 Task: Create List Payments in Board Website Conversion Rate Optimization to Workspace Enterprise Resource Planning
Action: Mouse moved to (84, 450)
Screenshot: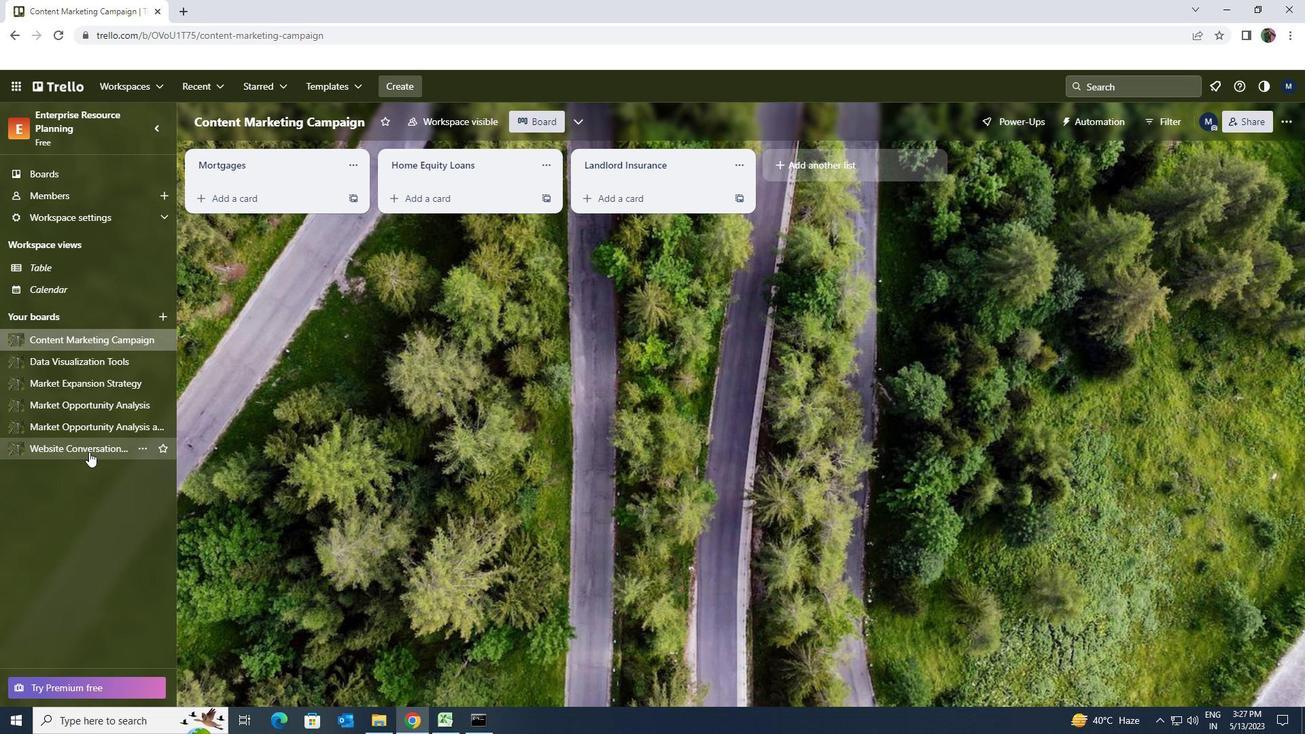 
Action: Mouse pressed left at (84, 450)
Screenshot: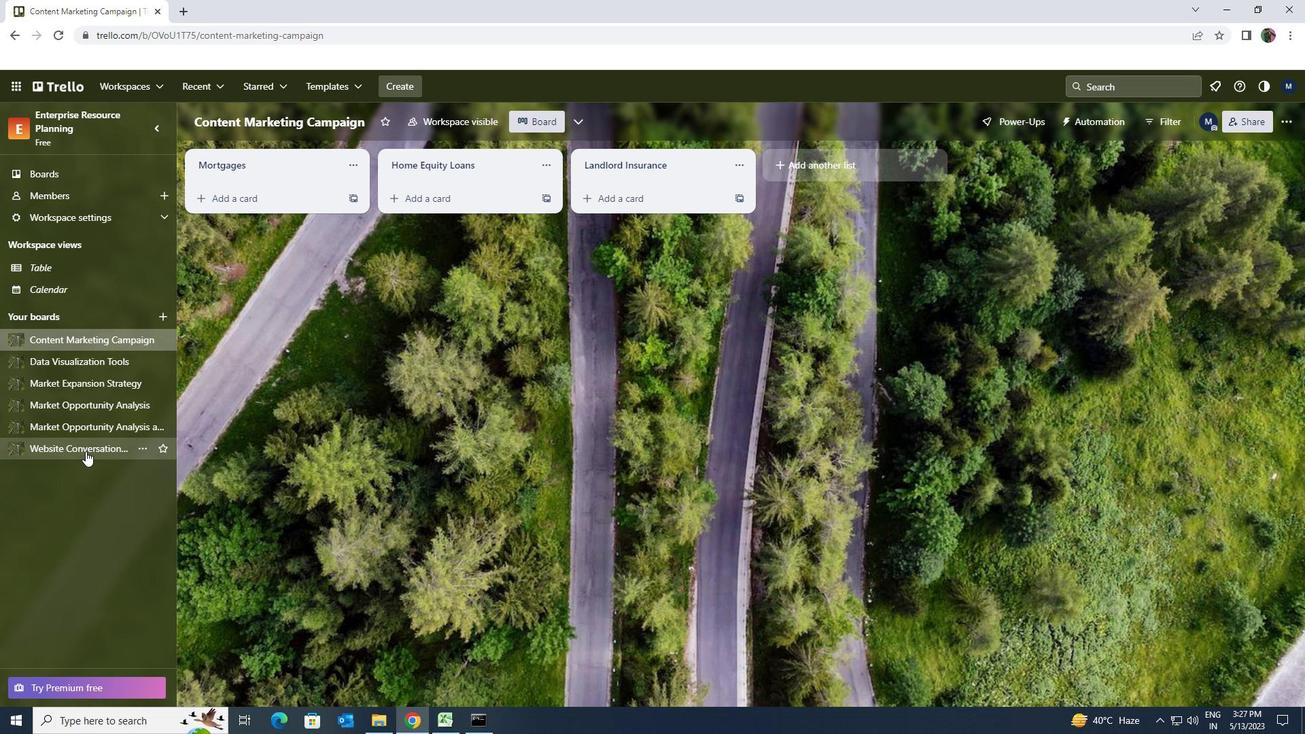 
Action: Mouse moved to (618, 164)
Screenshot: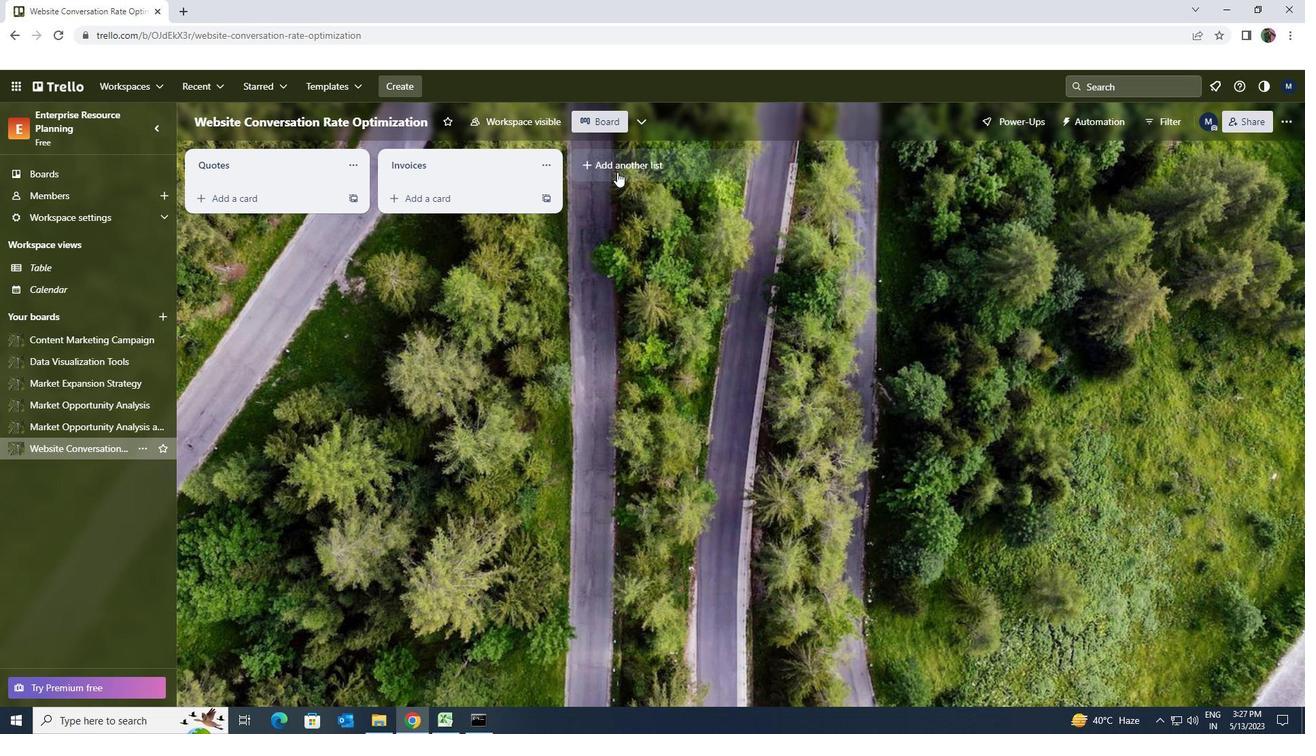 
Action: Mouse pressed left at (618, 164)
Screenshot: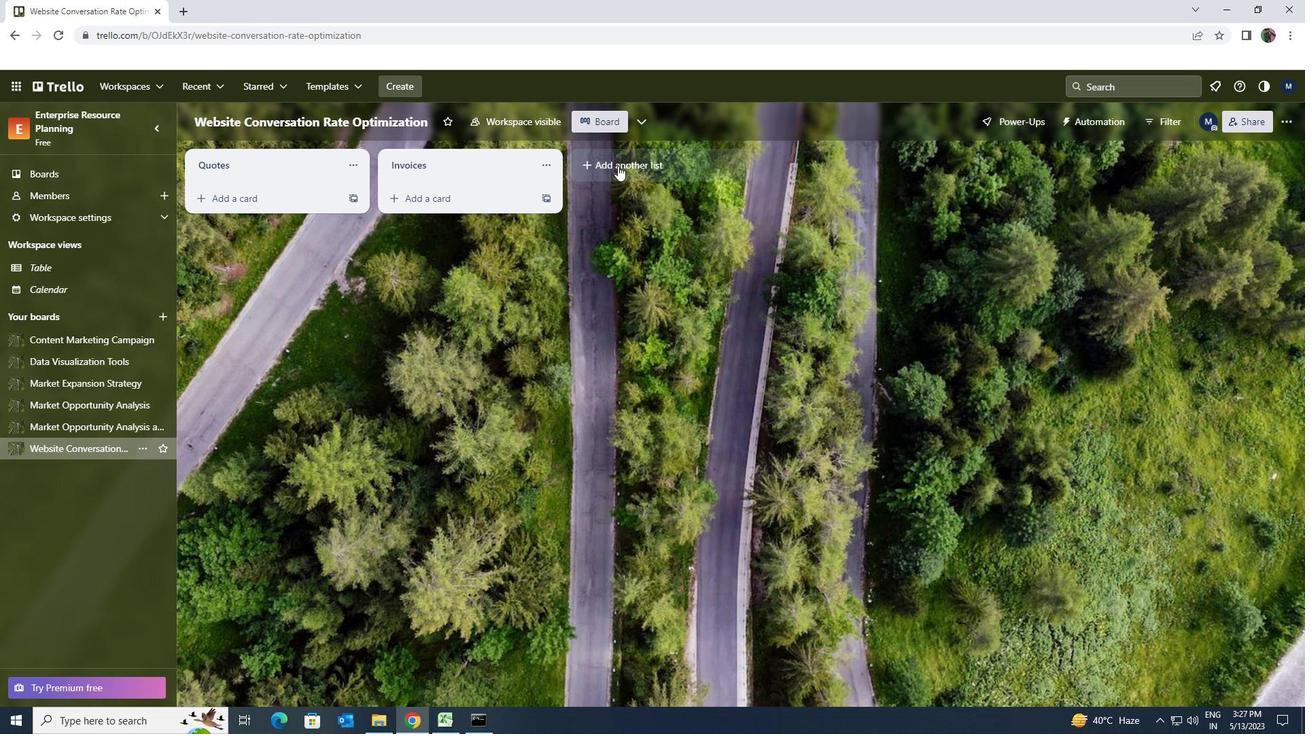
Action: Key pressed <Key.shift>PAYMENTS
Screenshot: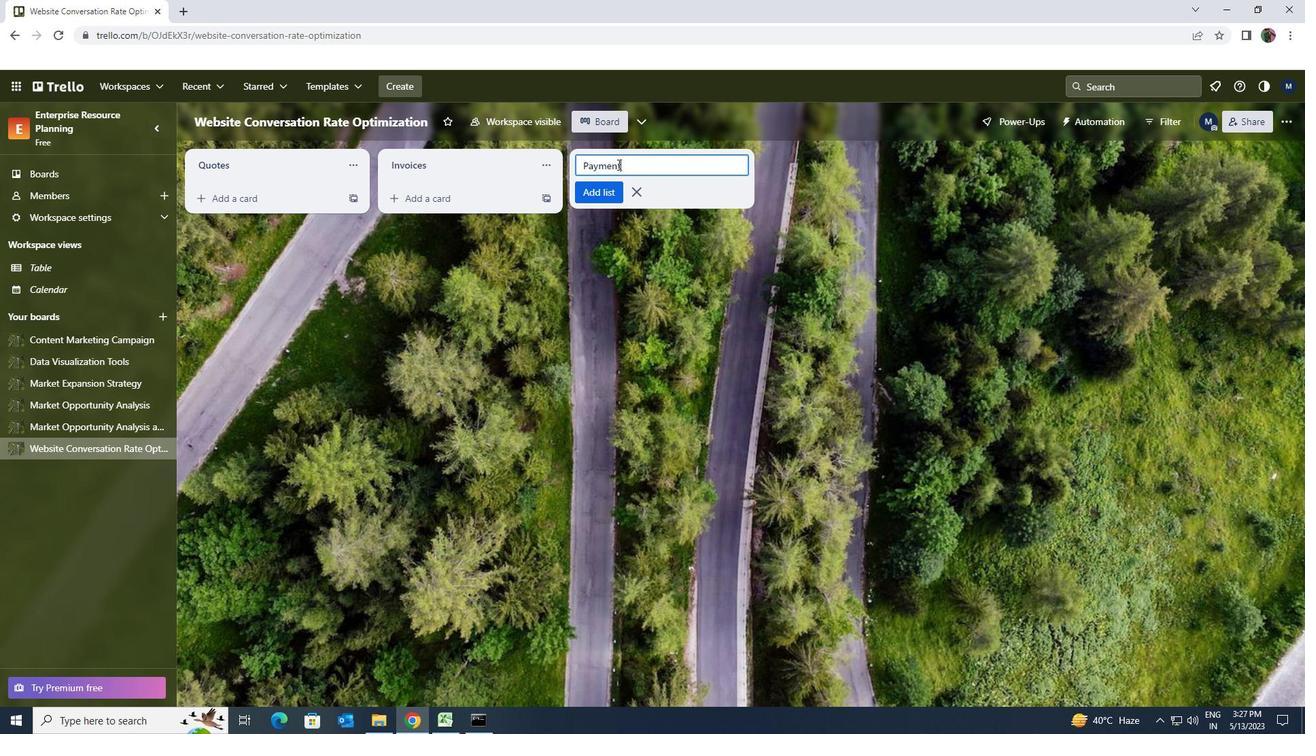 
Action: Mouse moved to (612, 187)
Screenshot: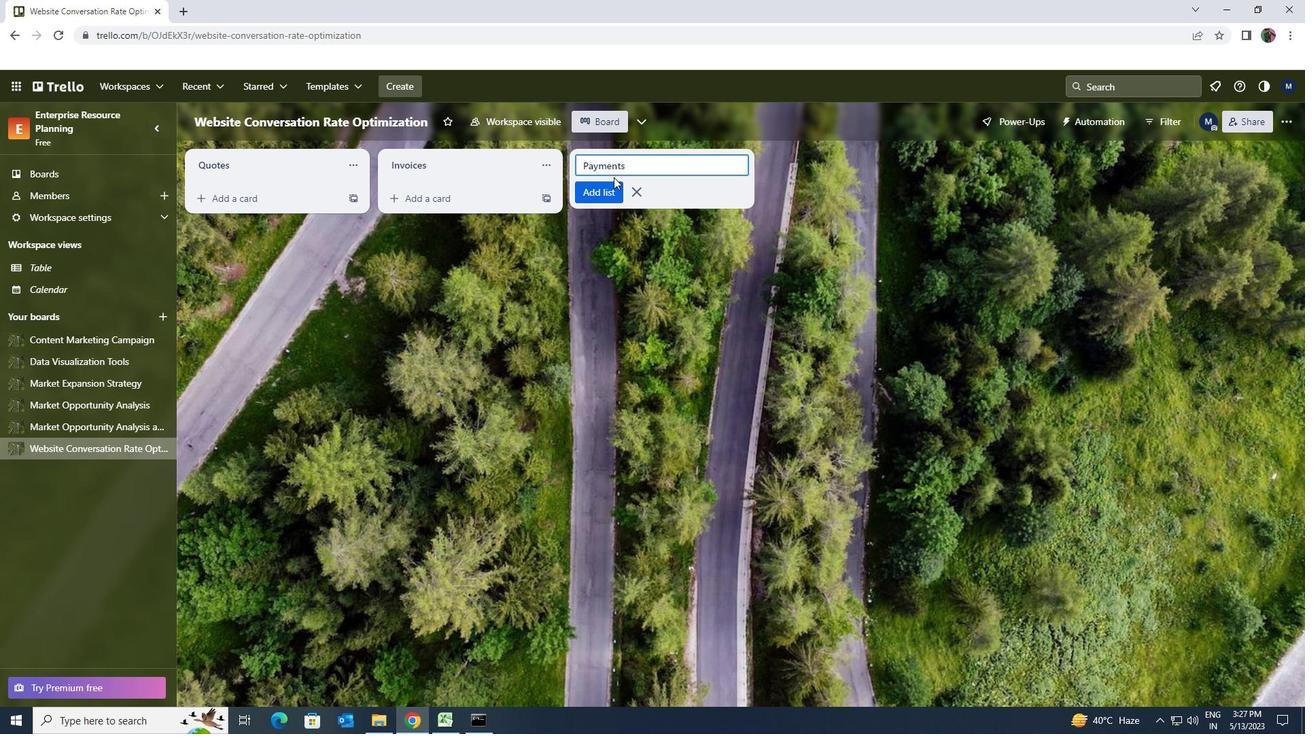 
Action: Mouse pressed left at (612, 187)
Screenshot: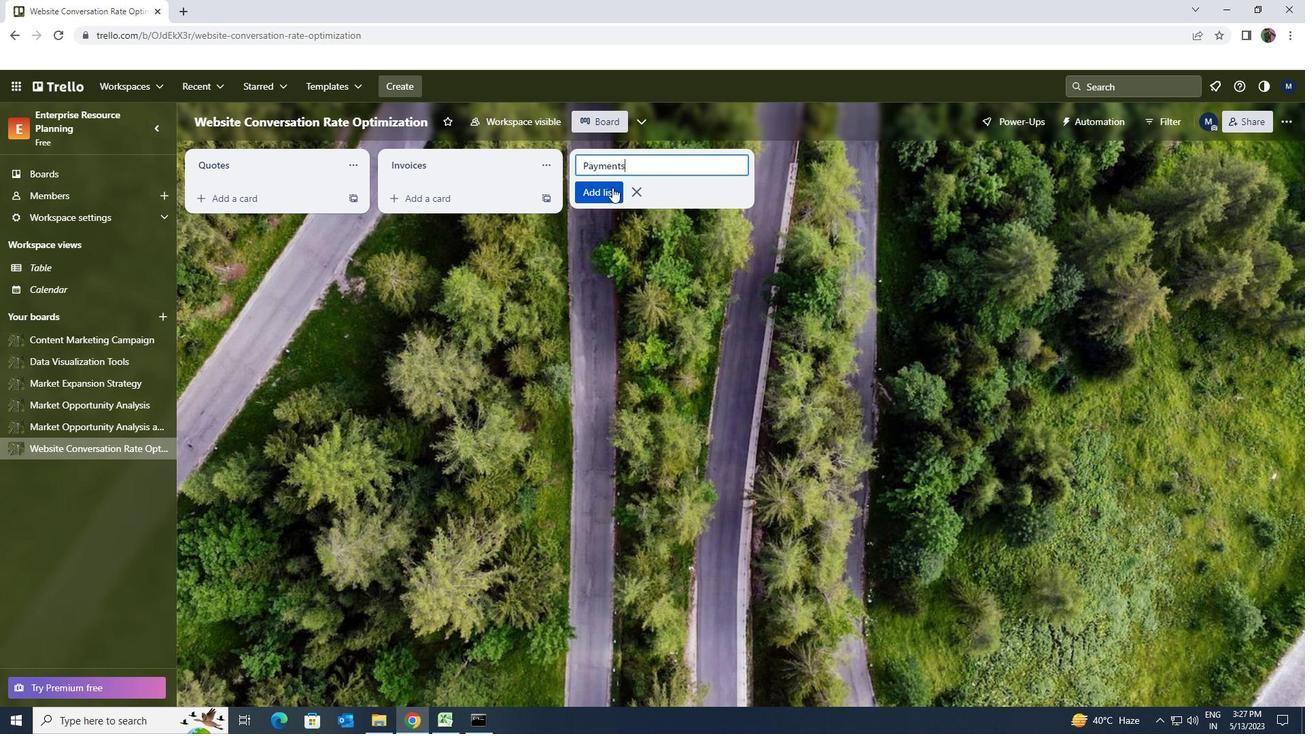 
